 Task: Add an event with the title Second Lunch and Learn: Effective Project Planning, date '2023/10/24', time 8:30 AM to 10:30 AMand add a description: During the Quality Assurance Check, a dedicated team or quality assurance professionals will conduct a comprehensive assessment of the project against predetermined quality criteria. The team will review various aspects, including project documentation, processes, methodologies, and actual deliverables, to ensure they meet the defined quality standards., put the event into Green category . Add location for the event as: Marrakech, Morocco, logged in from the account softage.8@softage.netand send the event invitation to softage.3@softage.net and softage.4@softage.net. Set a reminder for the event 30 minutes before
Action: Mouse moved to (106, 138)
Screenshot: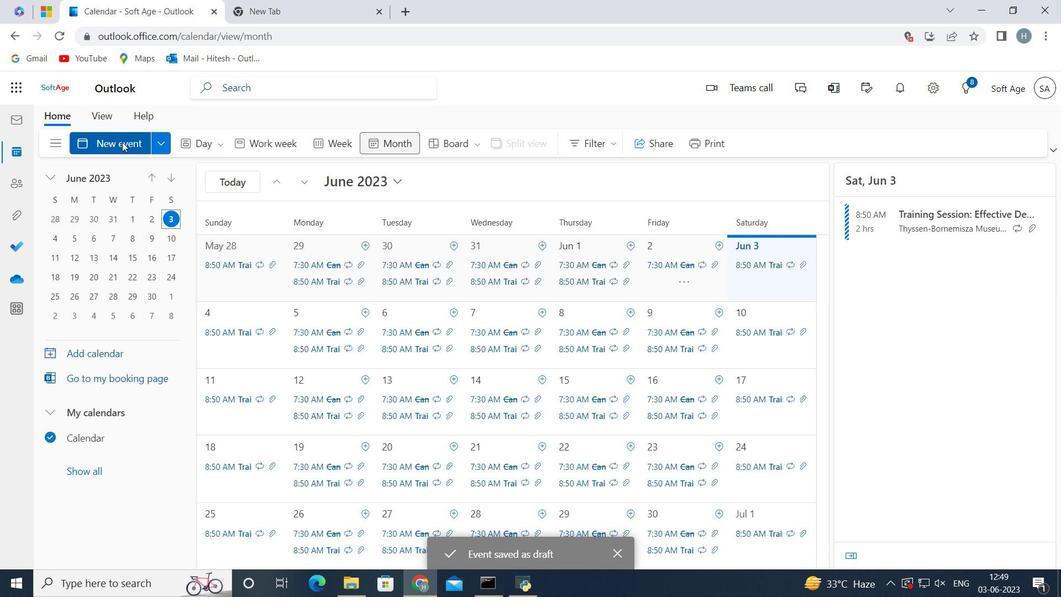 
Action: Mouse pressed left at (106, 138)
Screenshot: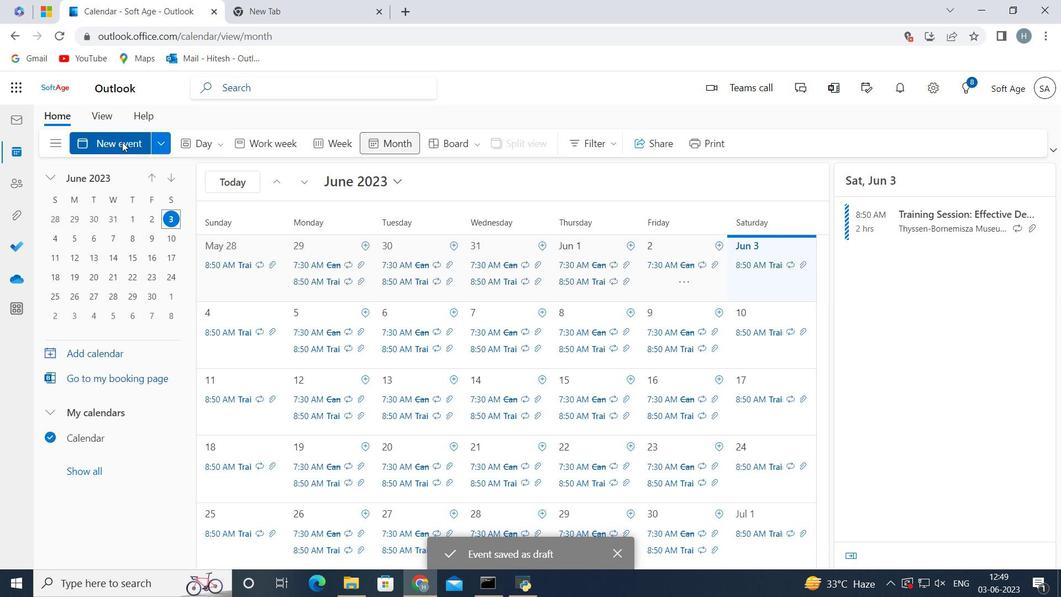 
Action: Mouse moved to (231, 219)
Screenshot: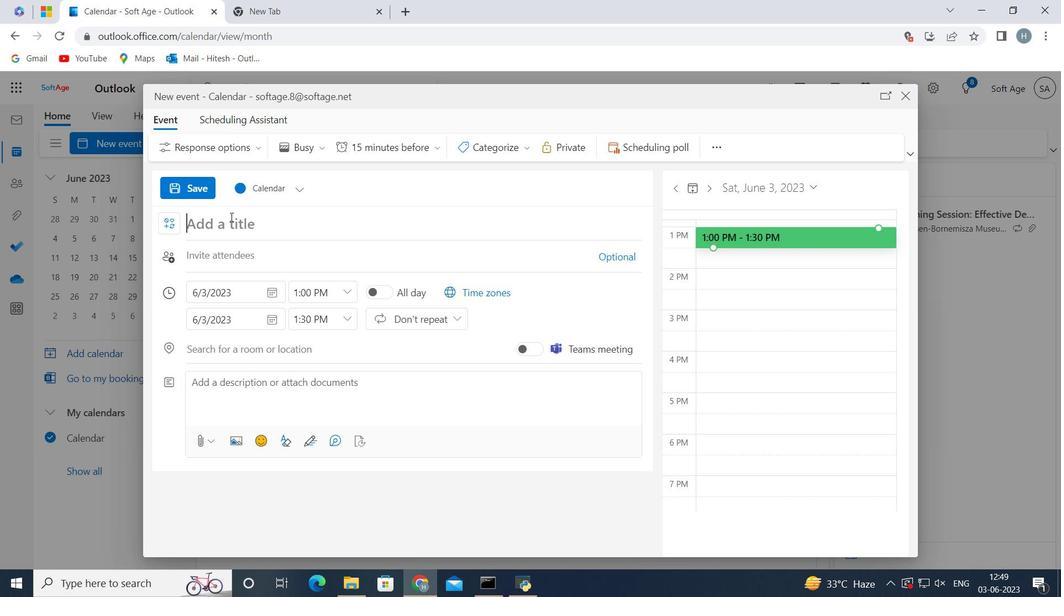 
Action: Key pressed <Key.shift>Second<Key.space><Key.shift><Key.shift>Lunch<Key.space>and<Key.backspace><Key.backspace>nd<Key.space><Key.shift>Learn<Key.shift_r>:<Key.space><Key.shift>Effective<Key.space><Key.shift>Project<Key.space><Key.shift>Planning<Key.enter>
Screenshot: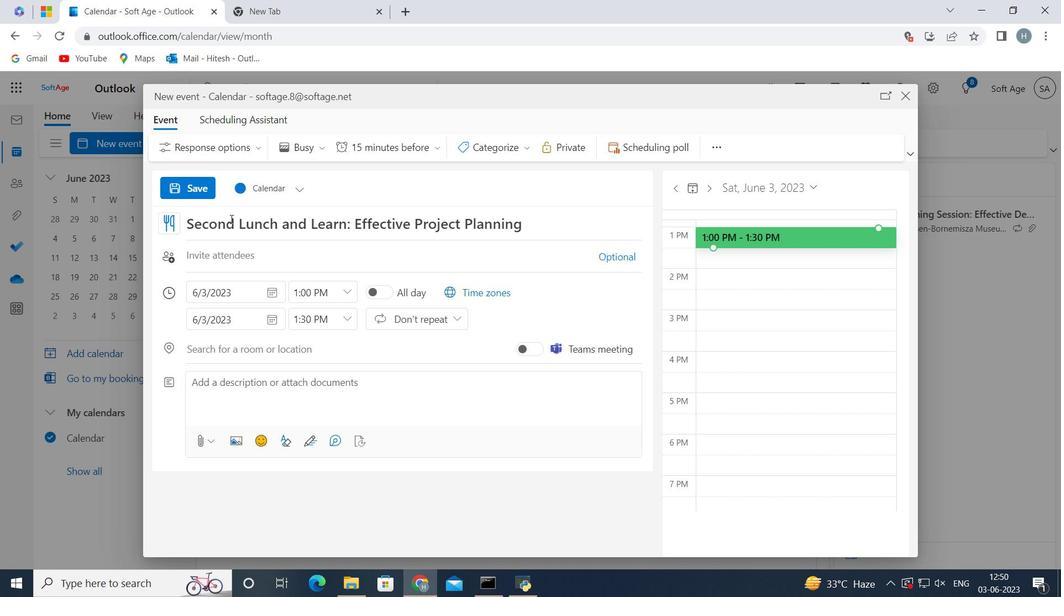 
Action: Mouse moved to (269, 289)
Screenshot: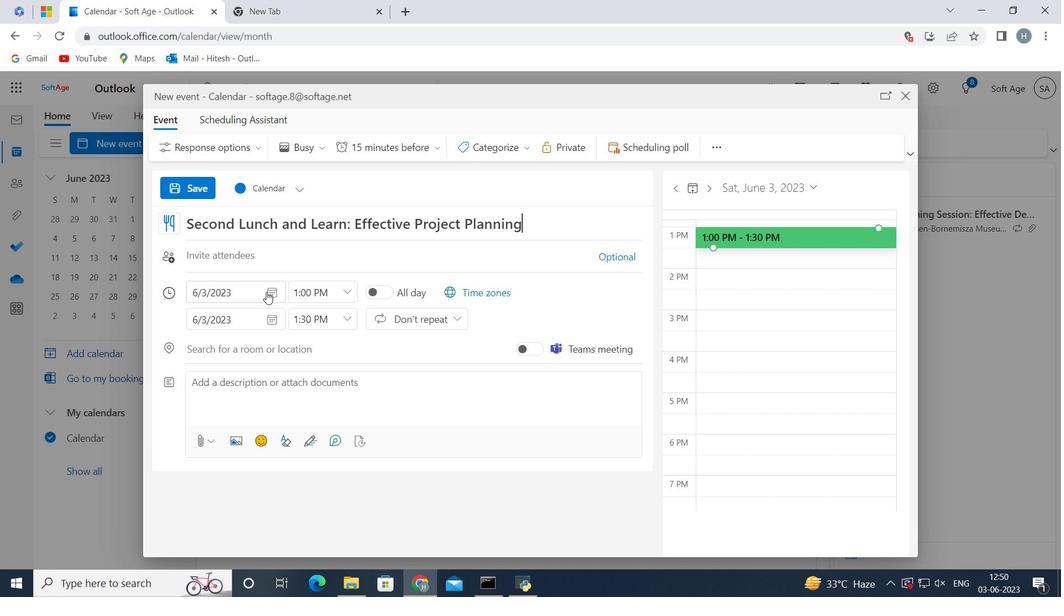 
Action: Mouse pressed left at (269, 289)
Screenshot: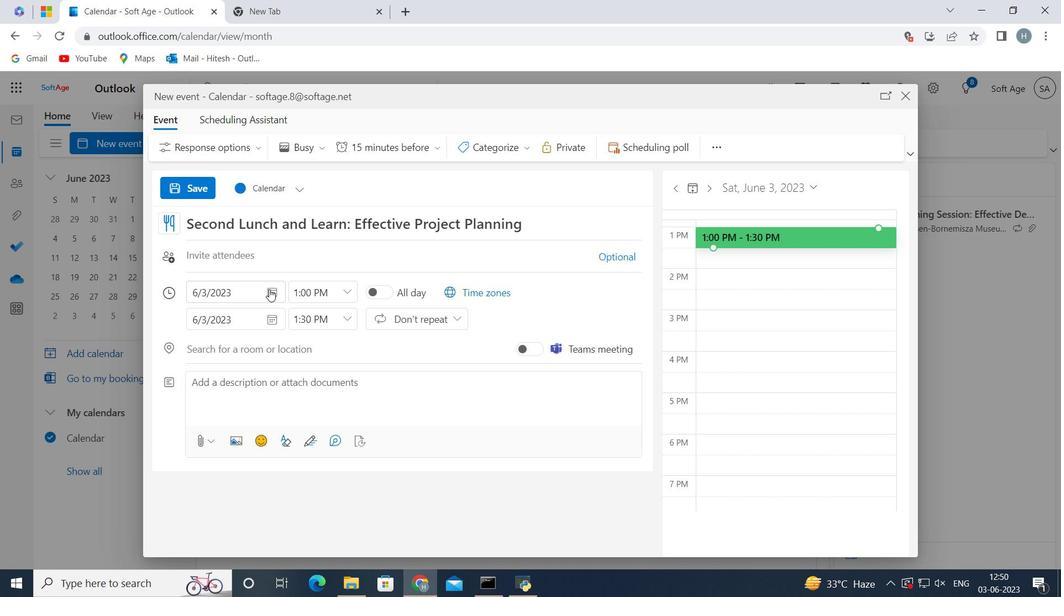 
Action: Mouse moved to (246, 315)
Screenshot: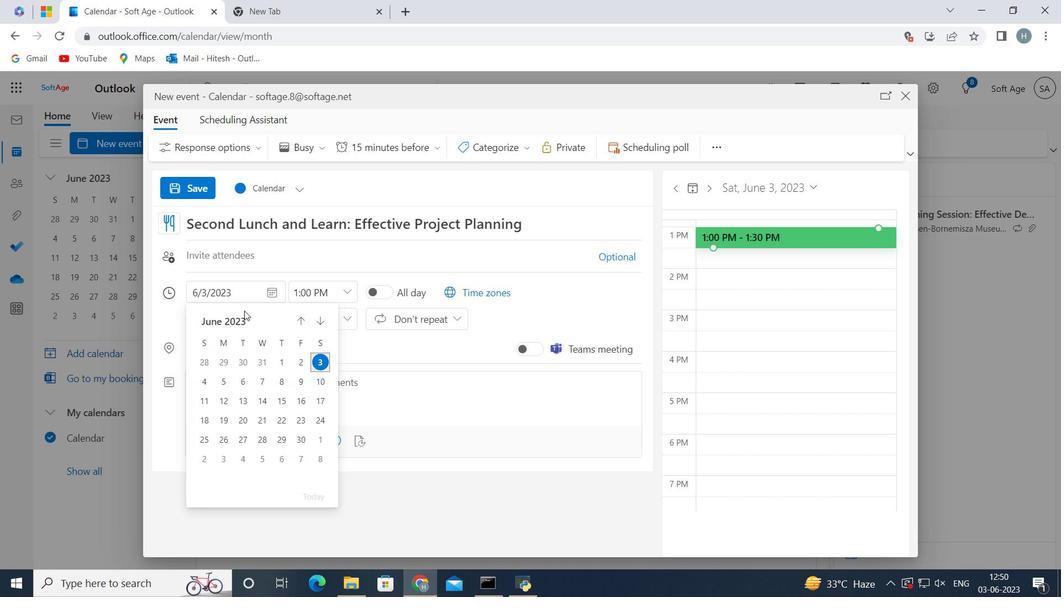 
Action: Mouse pressed left at (246, 315)
Screenshot: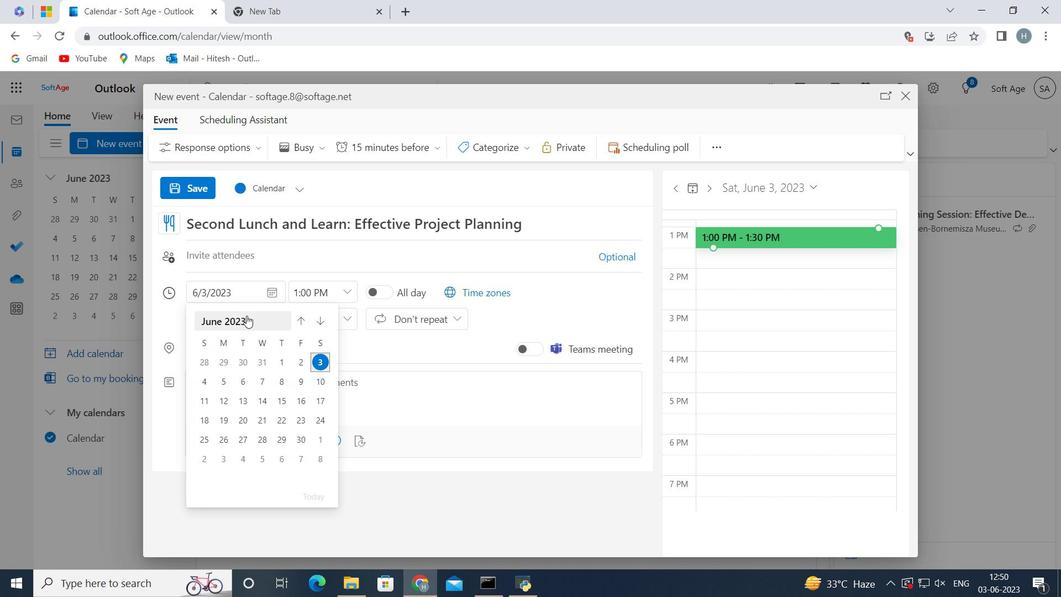 
Action: Mouse moved to (242, 421)
Screenshot: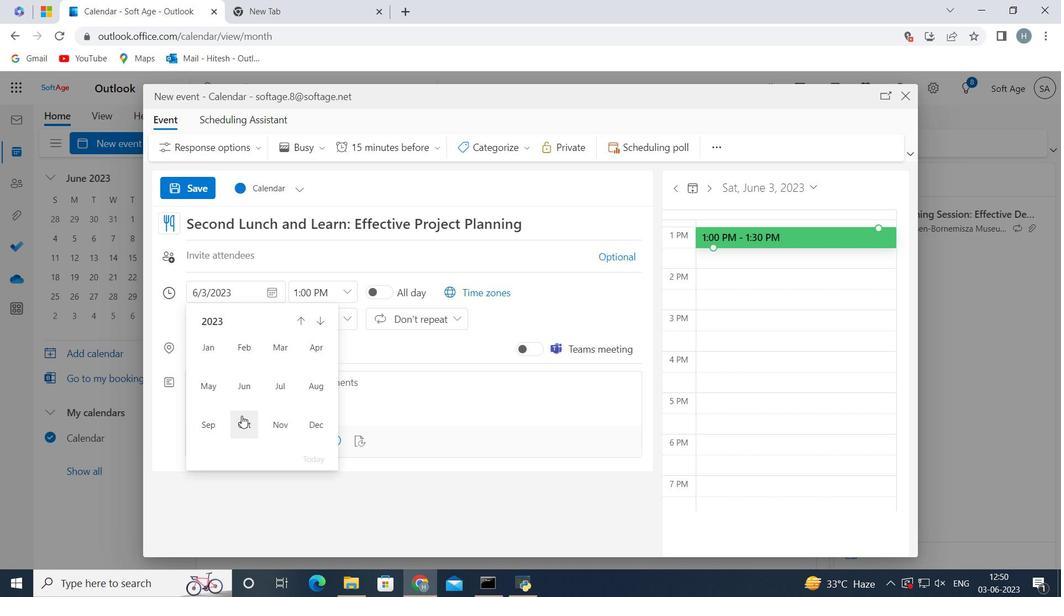 
Action: Mouse pressed left at (242, 421)
Screenshot: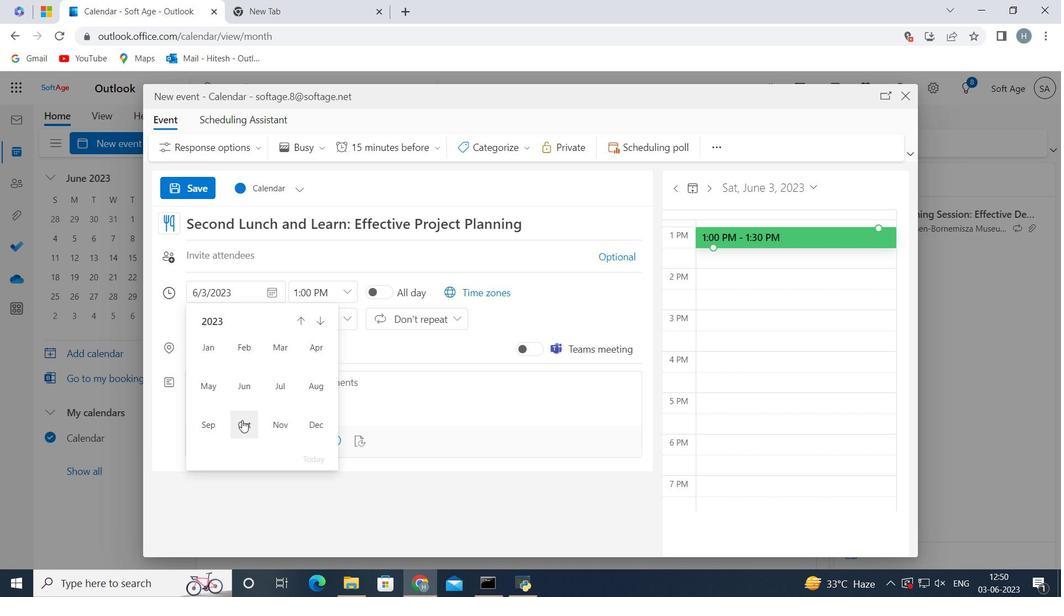 
Action: Mouse moved to (246, 420)
Screenshot: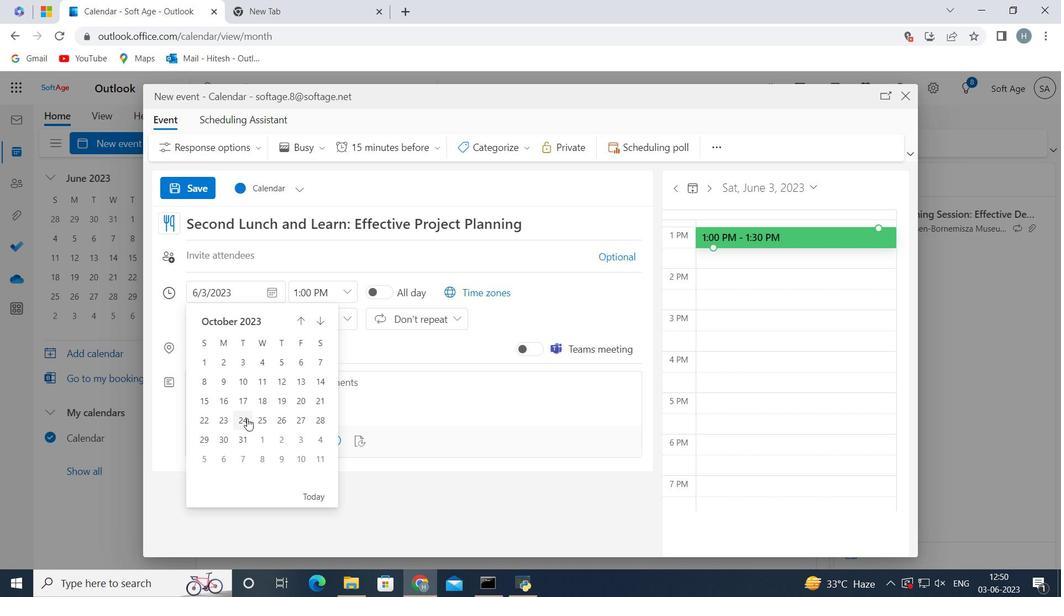 
Action: Mouse pressed left at (246, 420)
Screenshot: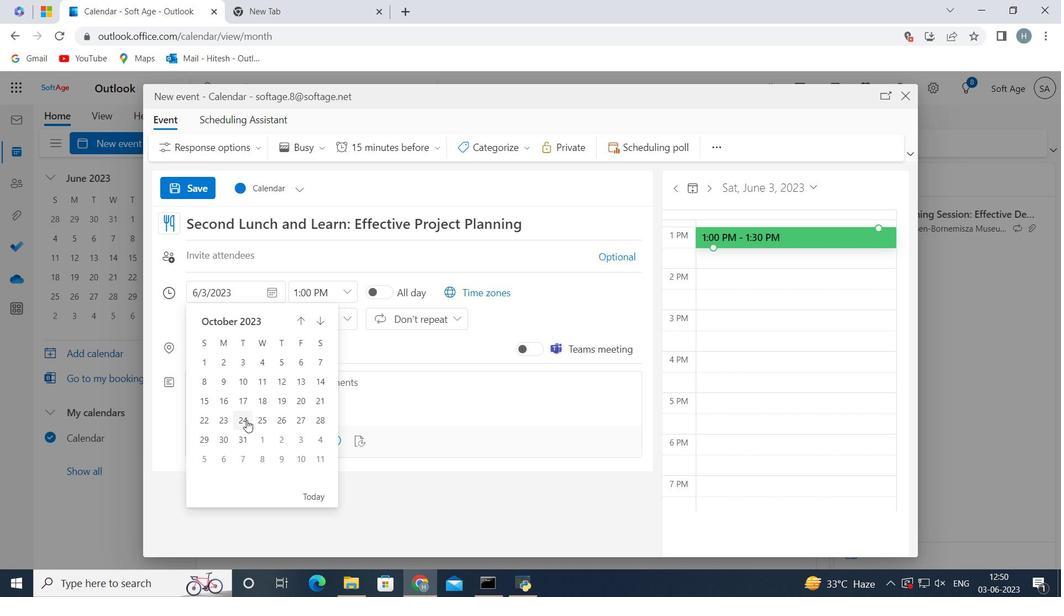 
Action: Mouse moved to (346, 292)
Screenshot: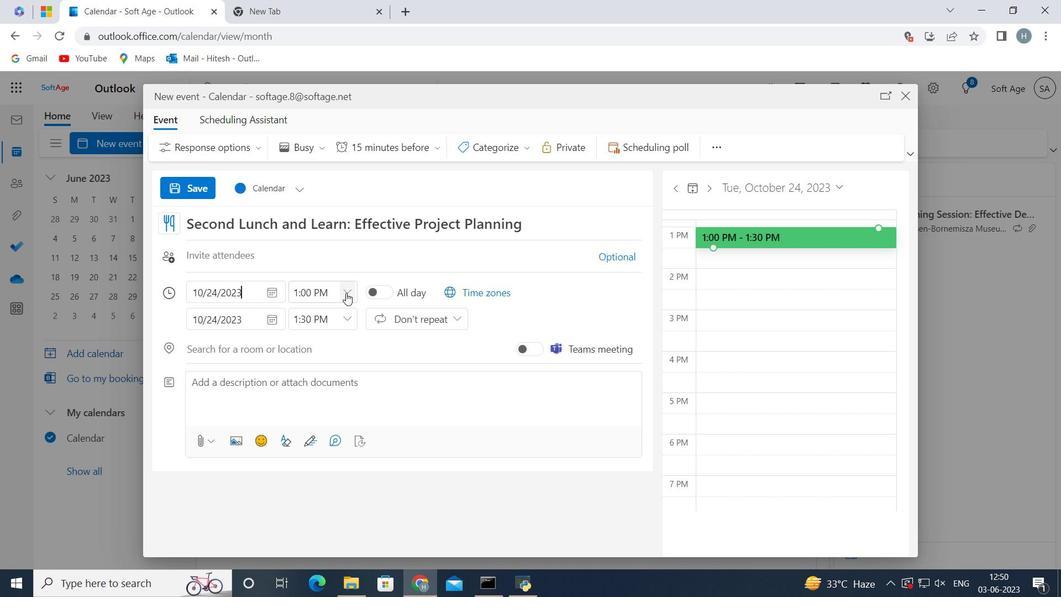 
Action: Mouse pressed left at (346, 292)
Screenshot: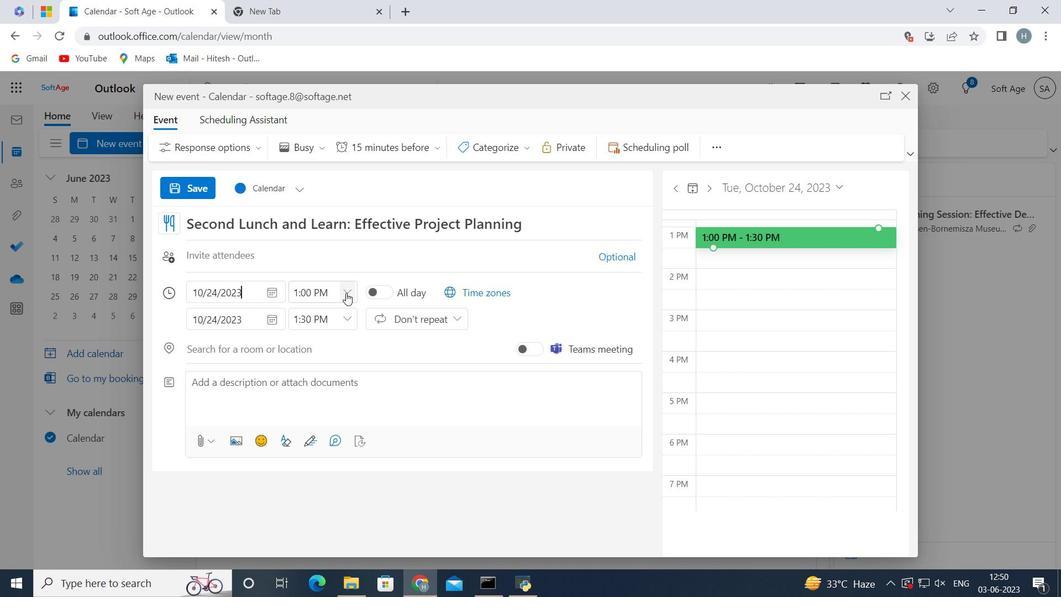 
Action: Mouse moved to (338, 350)
Screenshot: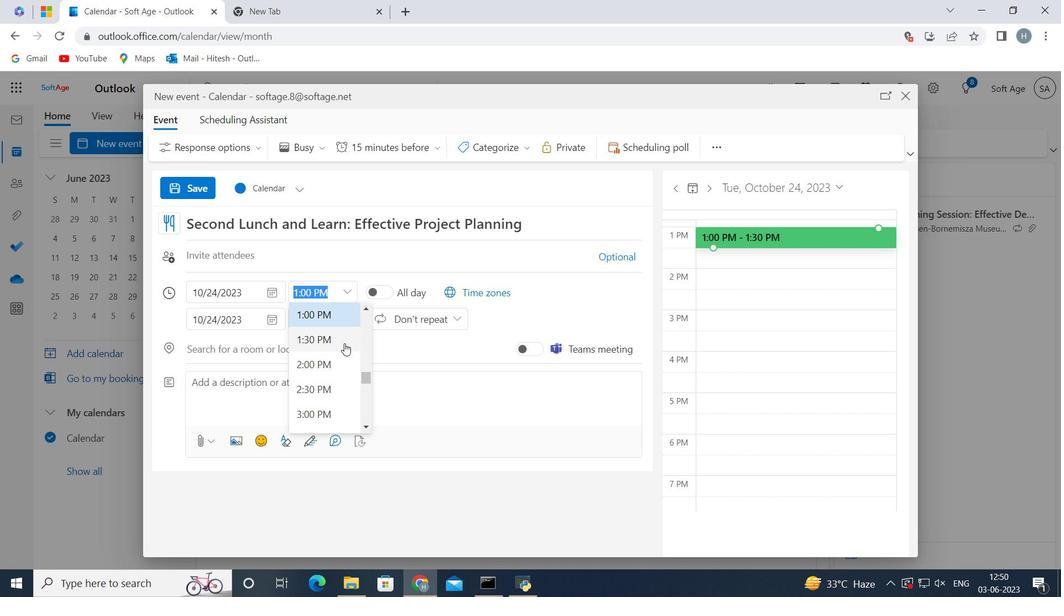 
Action: Mouse scrolled (338, 350) with delta (0, 0)
Screenshot: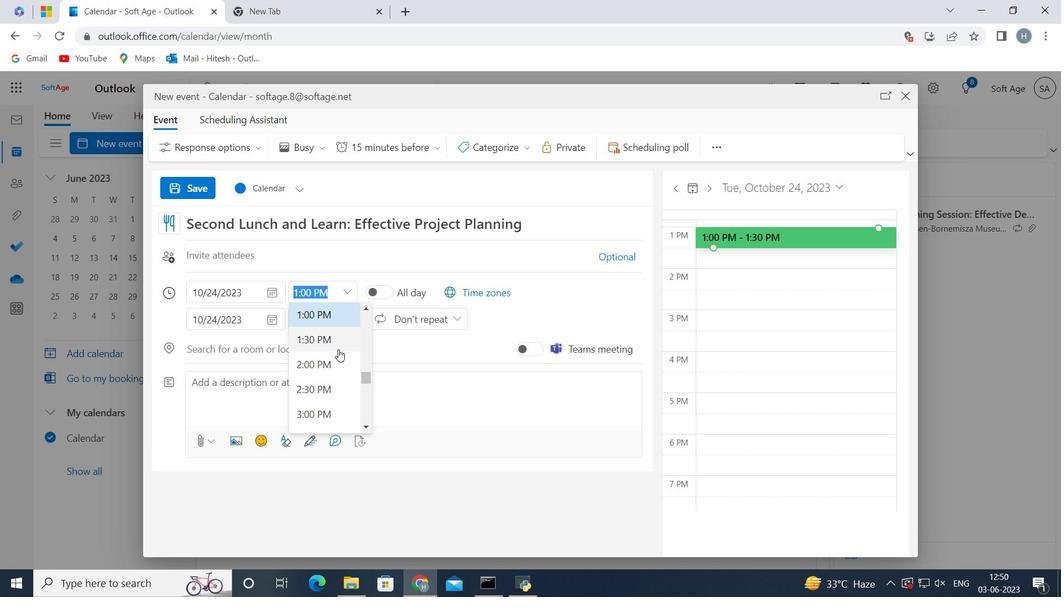 
Action: Mouse scrolled (338, 350) with delta (0, 0)
Screenshot: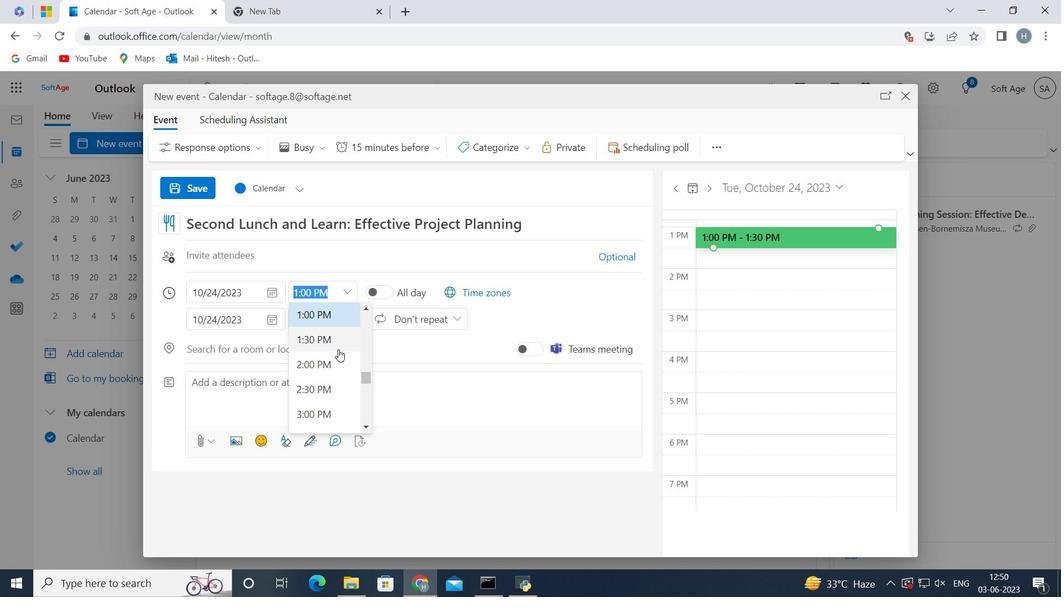 
Action: Mouse moved to (336, 351)
Screenshot: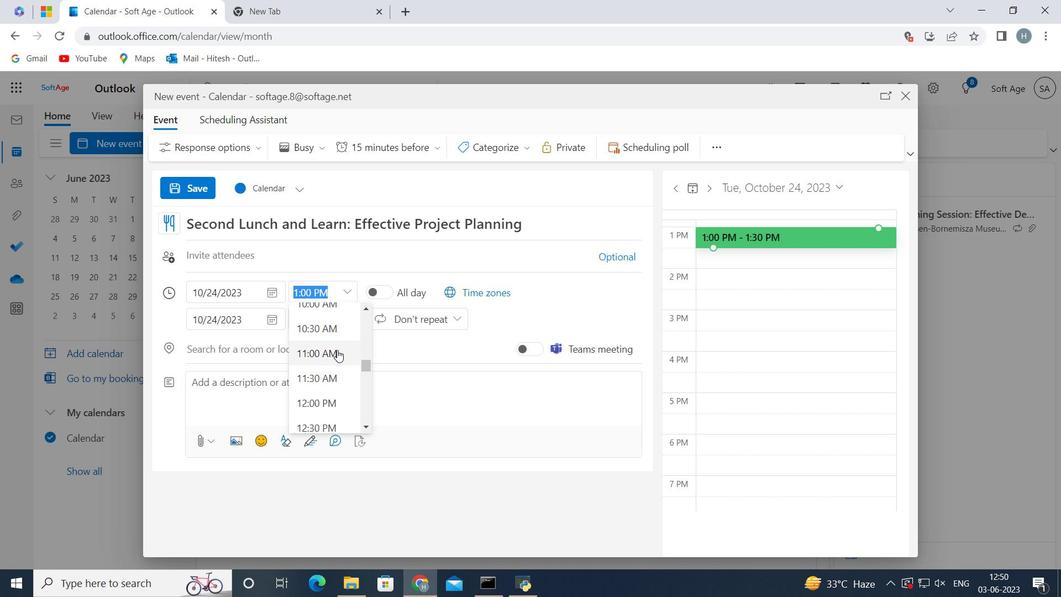 
Action: Mouse scrolled (336, 352) with delta (0, 0)
Screenshot: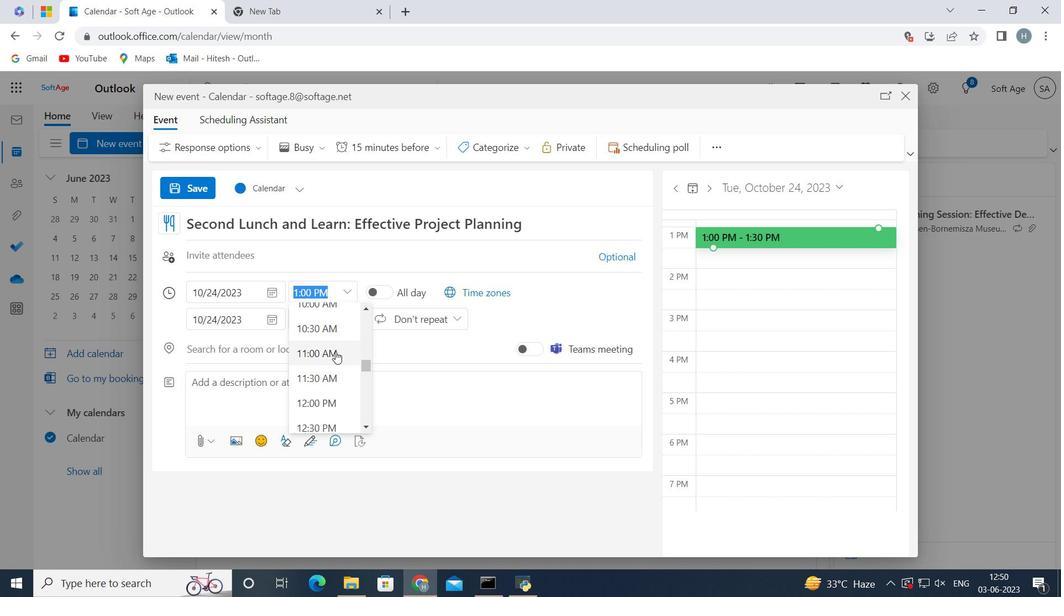 
Action: Mouse moved to (321, 337)
Screenshot: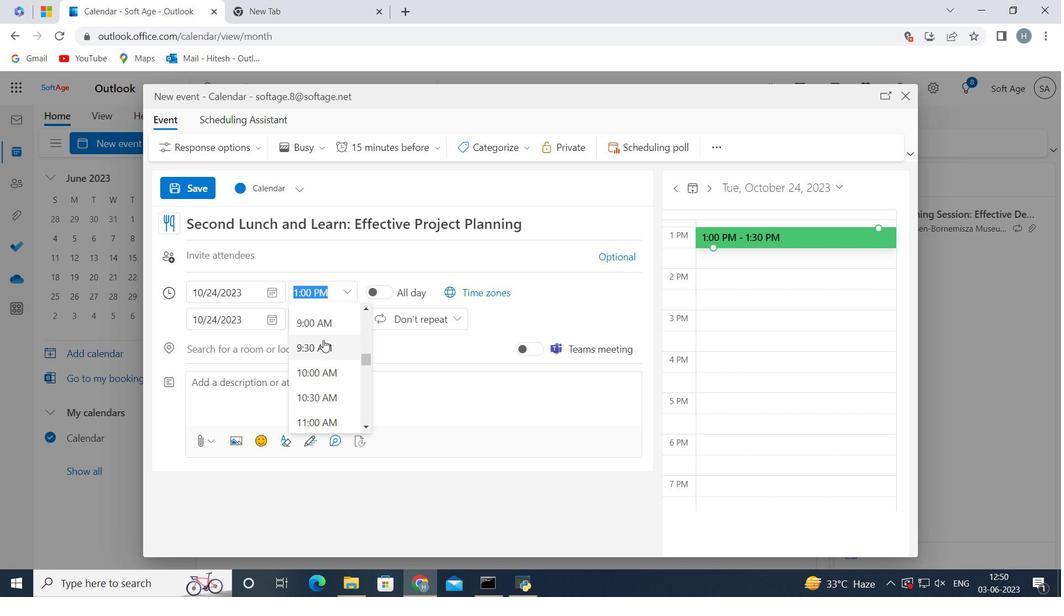 
Action: Mouse scrolled (321, 337) with delta (0, 0)
Screenshot: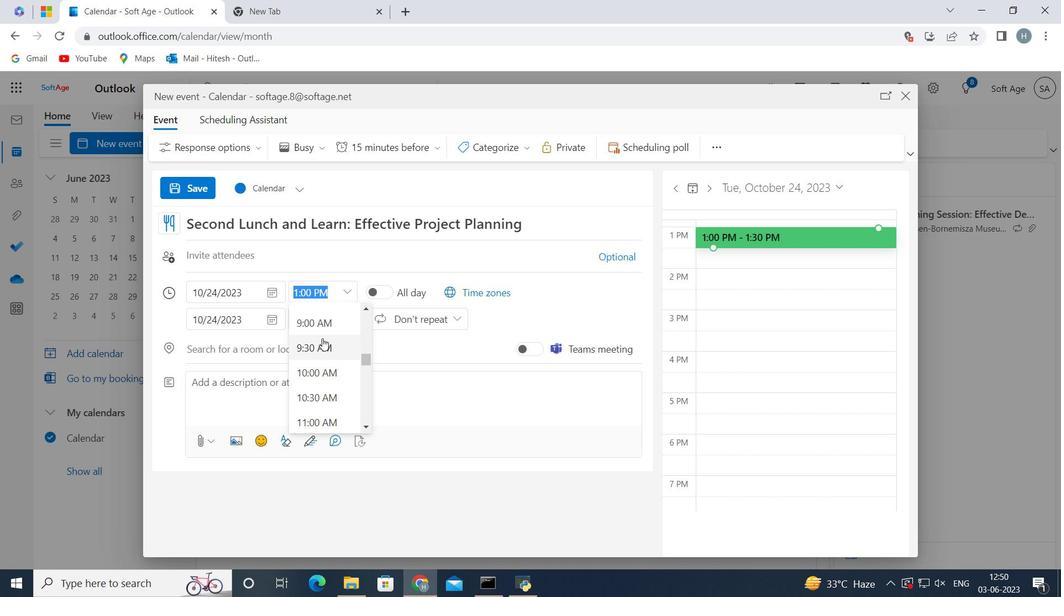 
Action: Mouse moved to (309, 366)
Screenshot: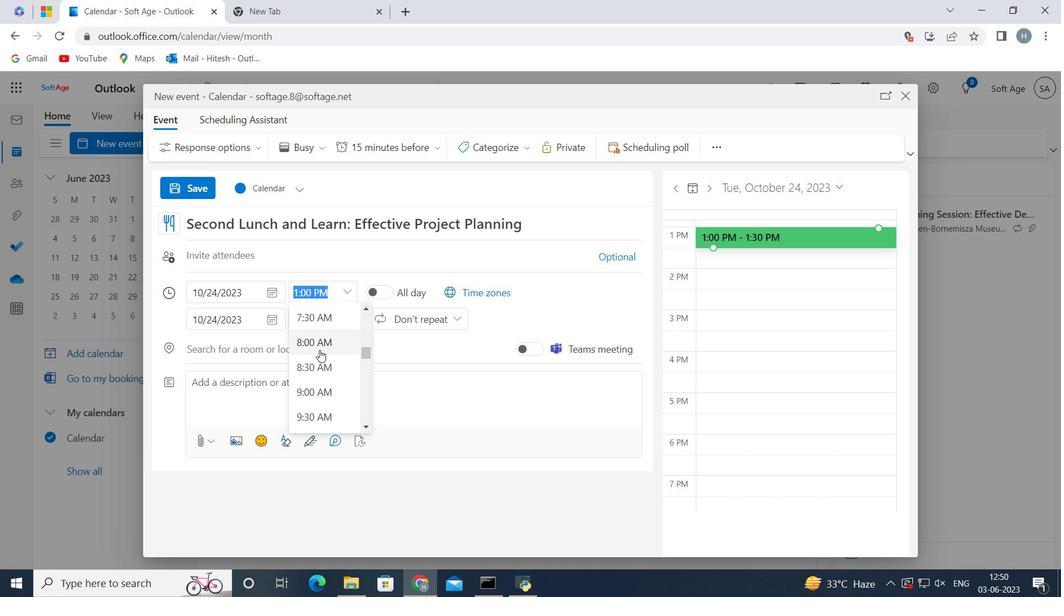 
Action: Mouse pressed left at (309, 366)
Screenshot: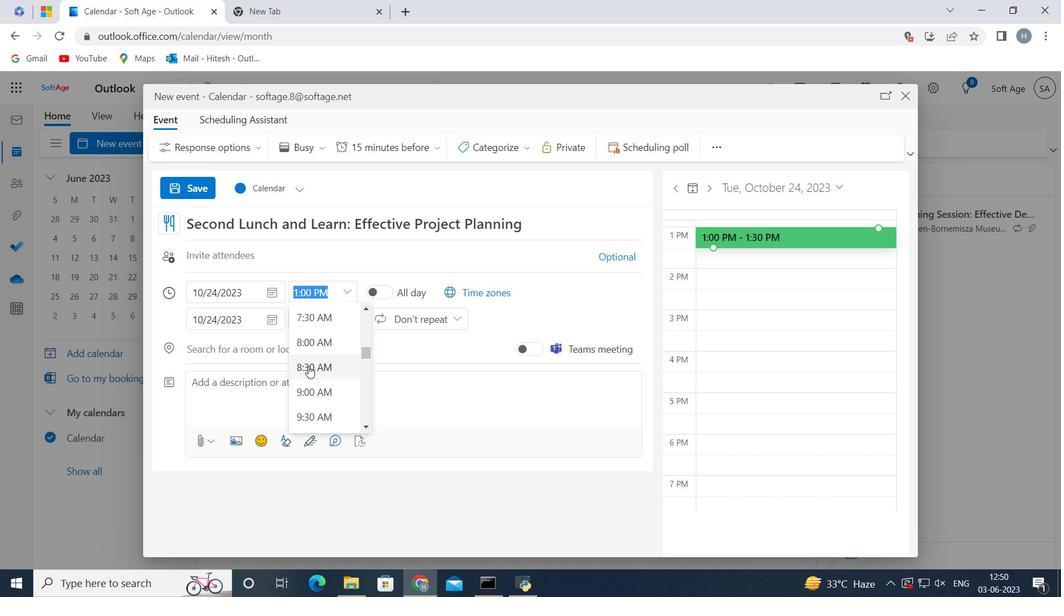
Action: Mouse moved to (346, 318)
Screenshot: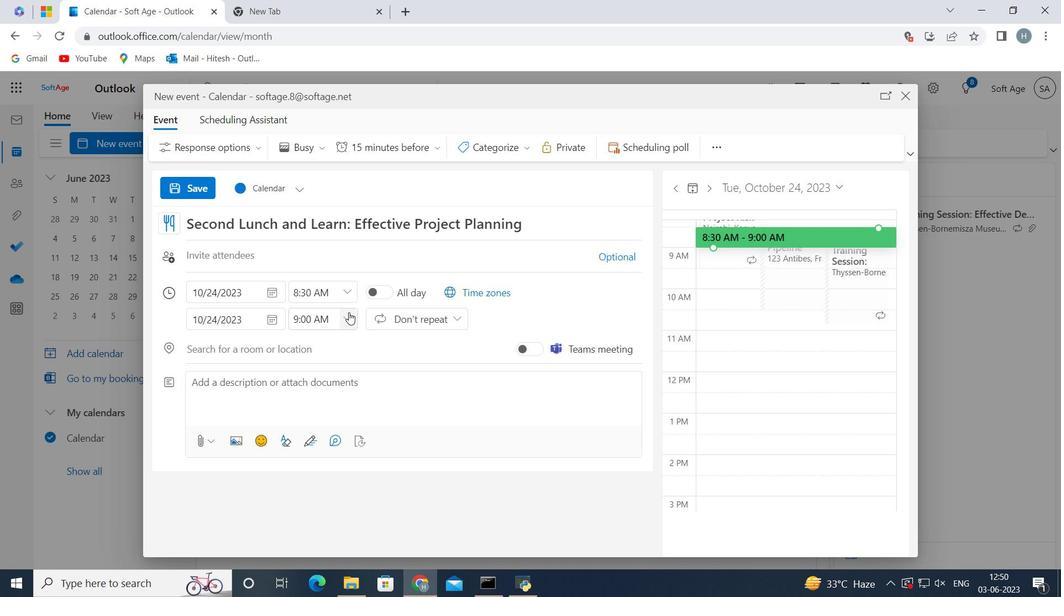 
Action: Mouse pressed left at (346, 318)
Screenshot: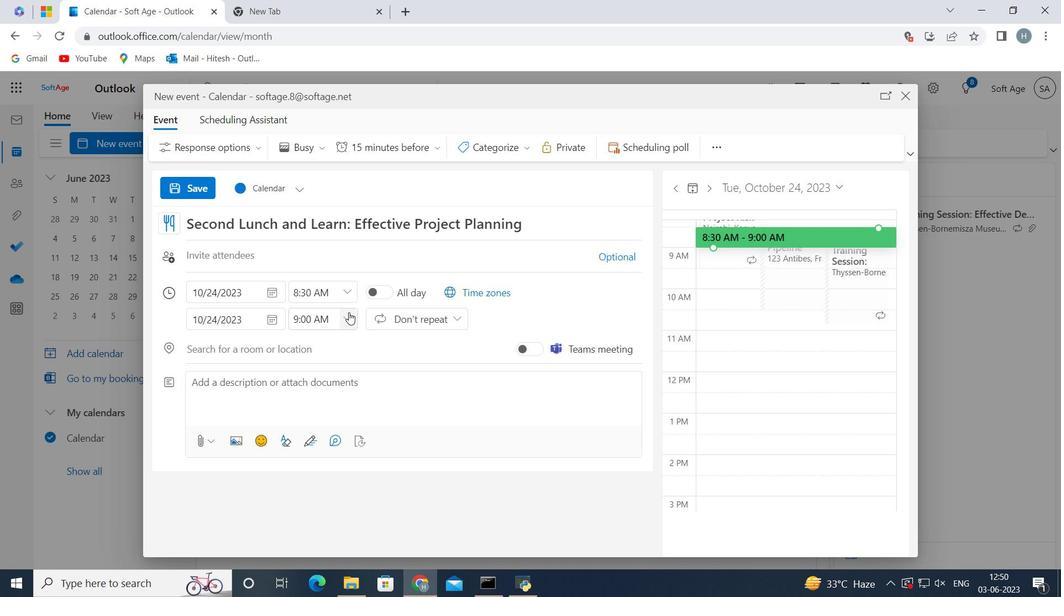 
Action: Mouse moved to (355, 412)
Screenshot: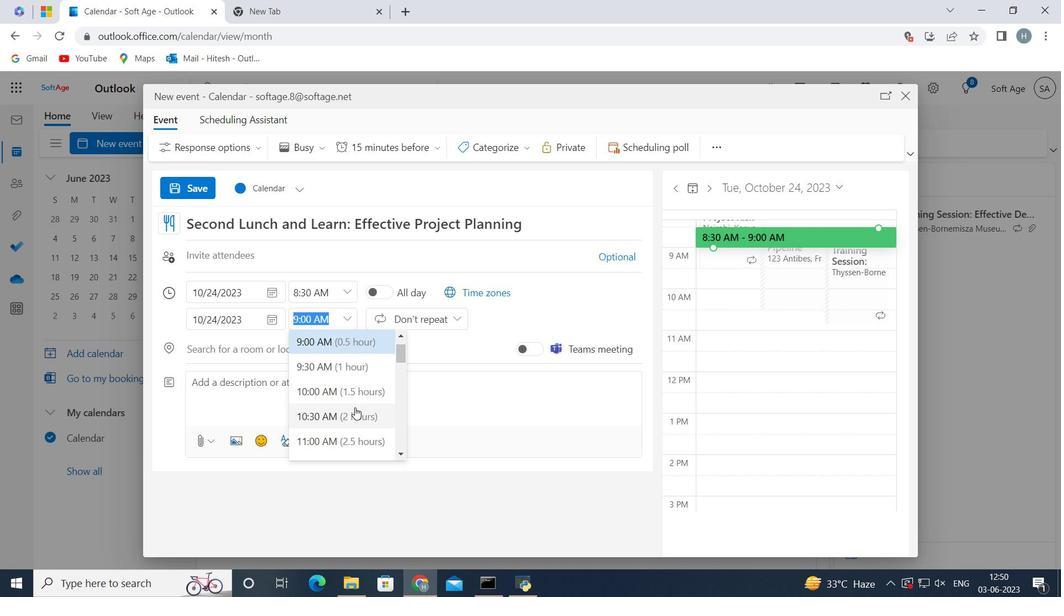 
Action: Mouse pressed left at (355, 412)
Screenshot: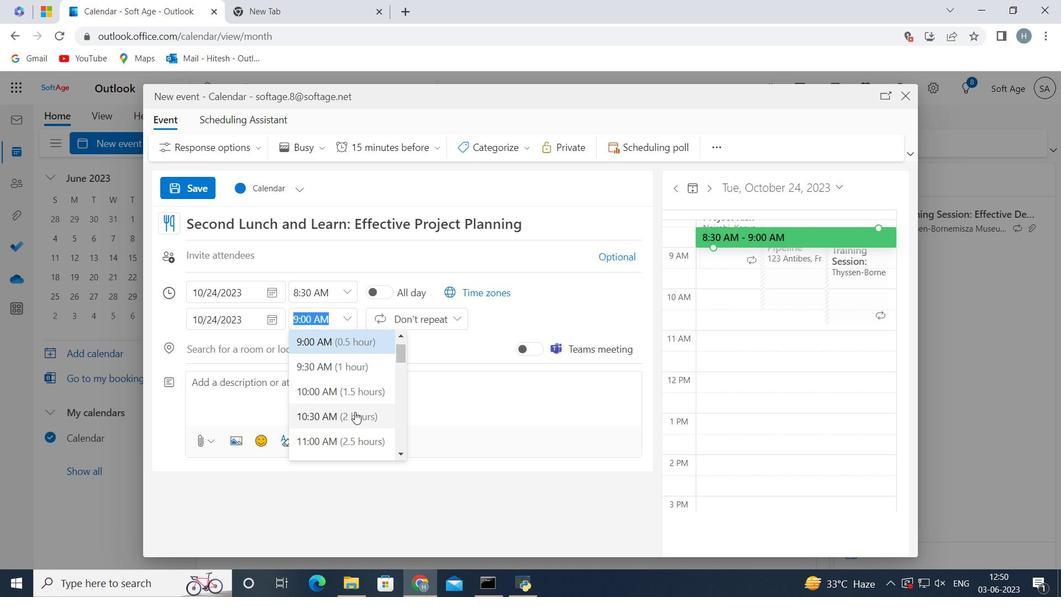 
Action: Mouse moved to (269, 387)
Screenshot: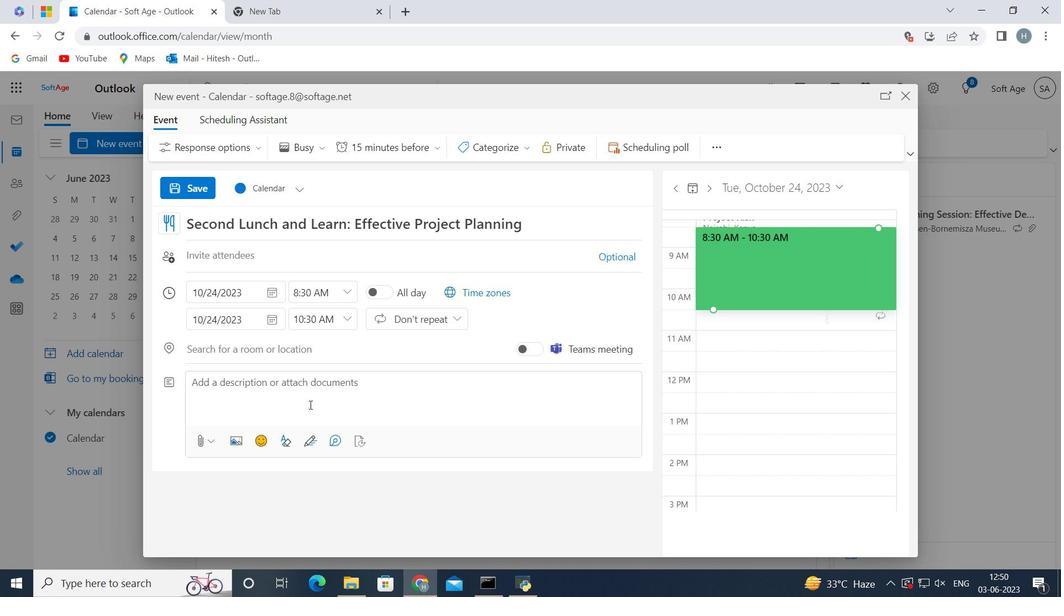 
Action: Mouse pressed left at (269, 387)
Screenshot: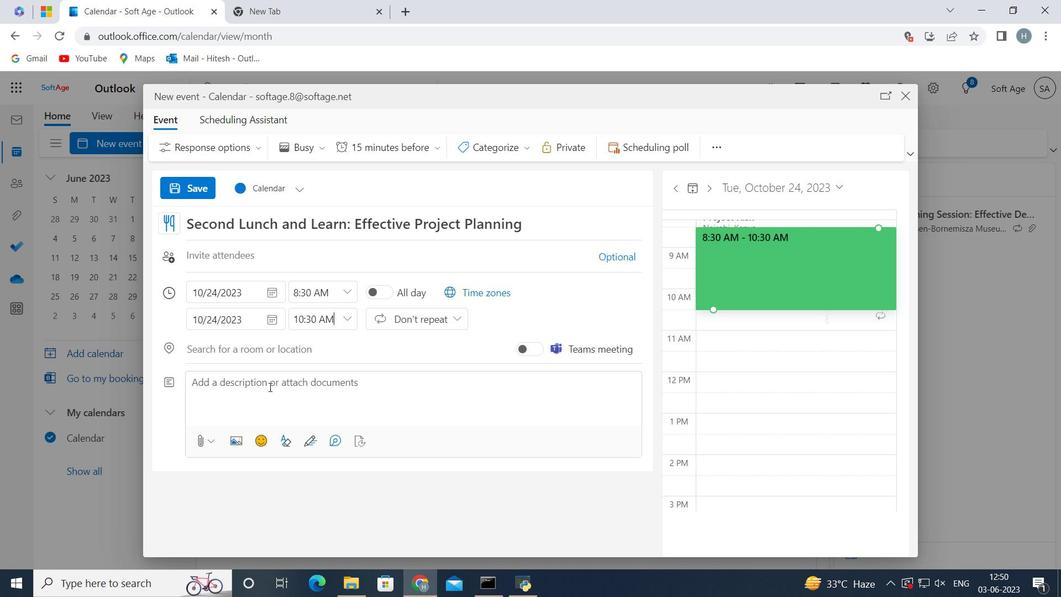 
Action: Key pressed <Key.shift>During<Key.space>the<Key.space>quality<Key.space>assurance<Key.space>professionals<Key.space>will<Key.space>conduct<Key.space>a<Key.space>comprehensive<Key.space>assessment<Key.space>of<Key.space>the<Key.space>project<Key.space>against<Key.space>predetermind<Key.space>quality<Key.space>criteria.<Key.space><Key.shift>The<Key.space><Key.left><Key.left><Key.left><Key.left><Key.left><Key.left><Key.left><Key.left><Key.left><Key.left><Key.left><Key.left><Key.left><Key.left><Key.left><Key.left><Key.left><Key.left><Key.left><Key.left><Key.left><Key.left><Key.left><Key.left>e<Key.right><Key.right><Key.right><Key.right><Key.right><Key.right><Key.right><Key.right><Key.right><Key.right><Key.right><Key.right><Key.right><Key.right><Key.right><Key.right><Key.right><Key.right><Key.right><Key.right><Key.right><Key.right><Key.right><Key.space>team<Key.space>will<Key.space>review<Key.space>varoius<Key.space>aspects,<Key.space>including<Key.space>project<Key.space>decumentation,<Key.space>processes,<Key.space>methodologies,<Key.space>and<Key.space>actual<Key.space>deliverables,<Key.space>to<Key.space>ensure<Key.space>tha<Key.backspace>ey<Key.space>meet<Key.space>the<Key.space>defined<Key.space>quality<Key.space>standards.<Key.space>
Screenshot: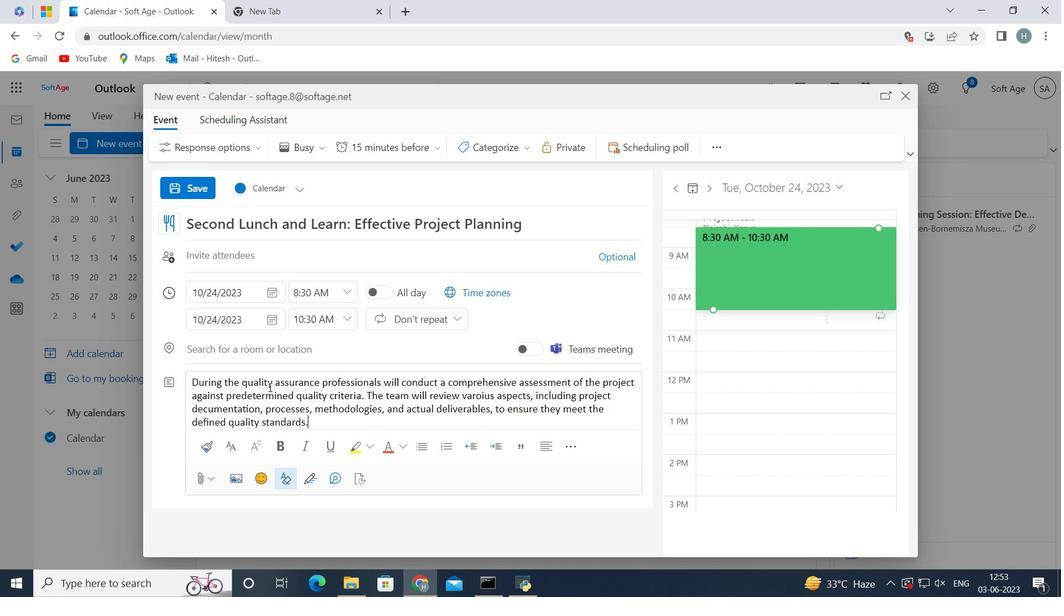 
Action: Mouse moved to (525, 149)
Screenshot: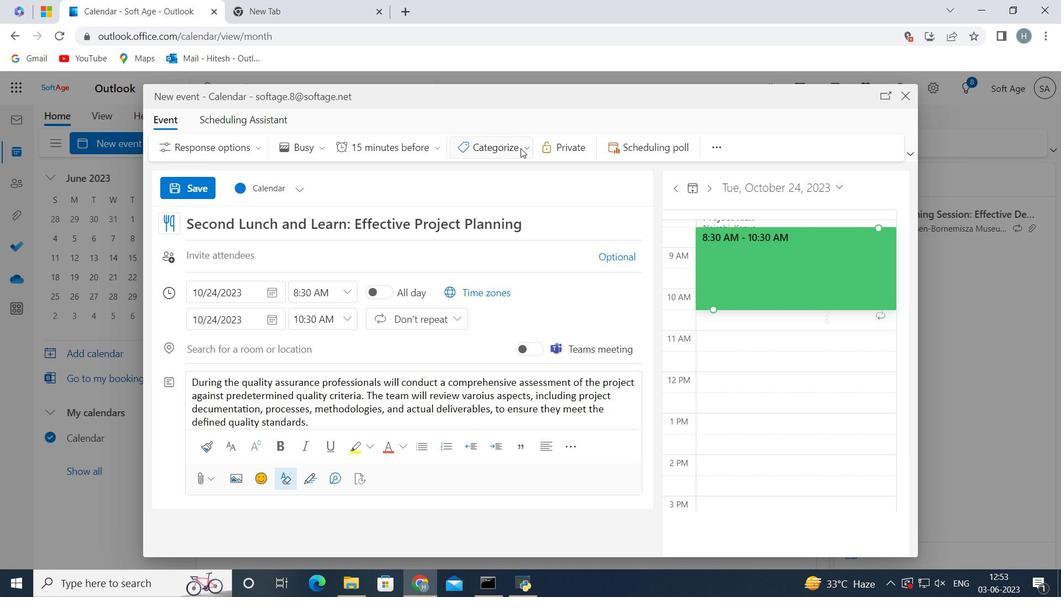 
Action: Mouse pressed left at (525, 149)
Screenshot: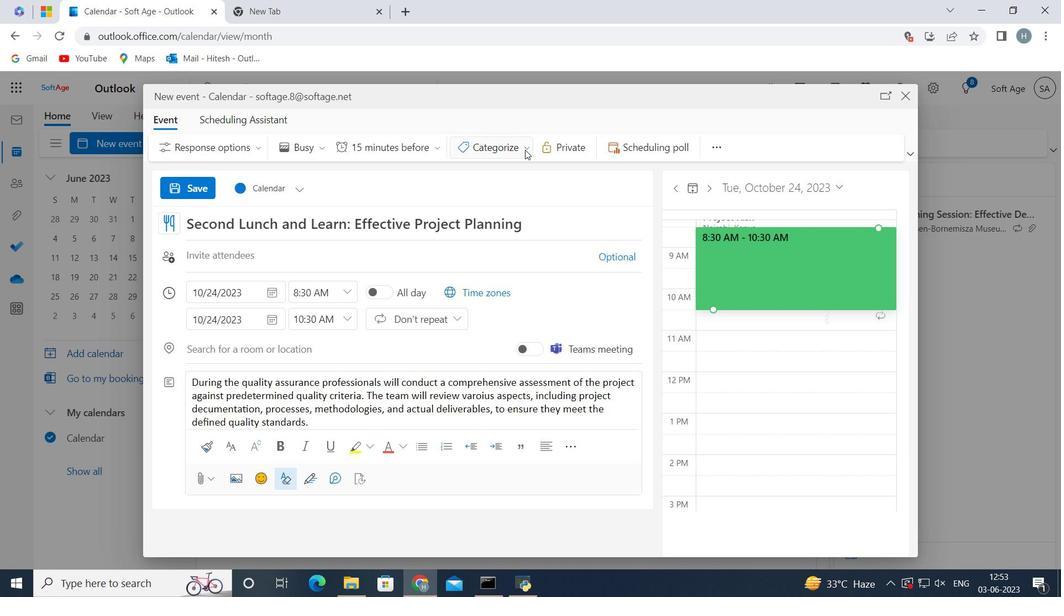 
Action: Mouse moved to (520, 197)
Screenshot: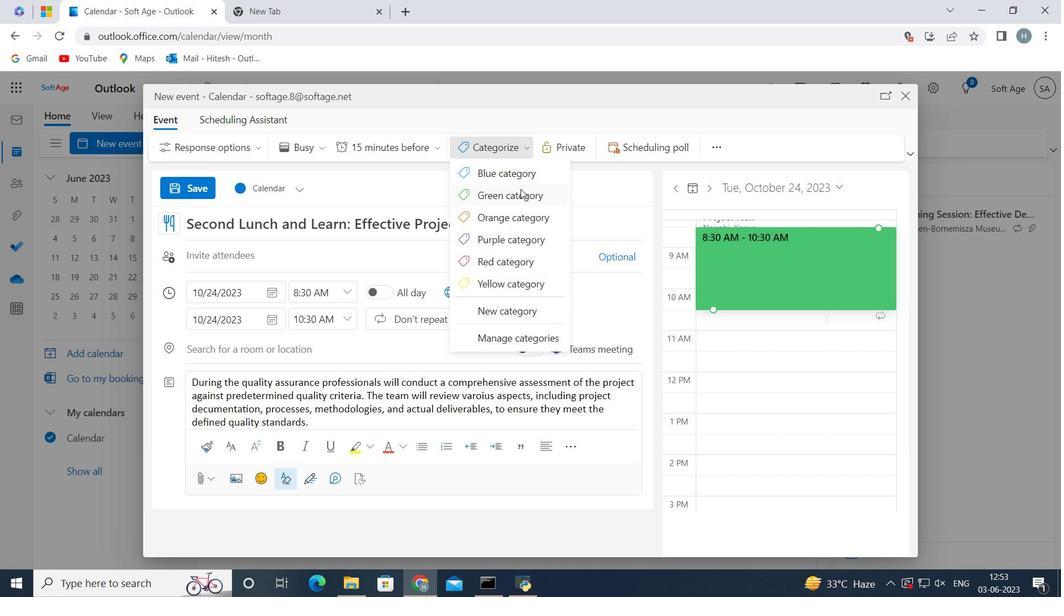 
Action: Mouse pressed left at (520, 197)
Screenshot: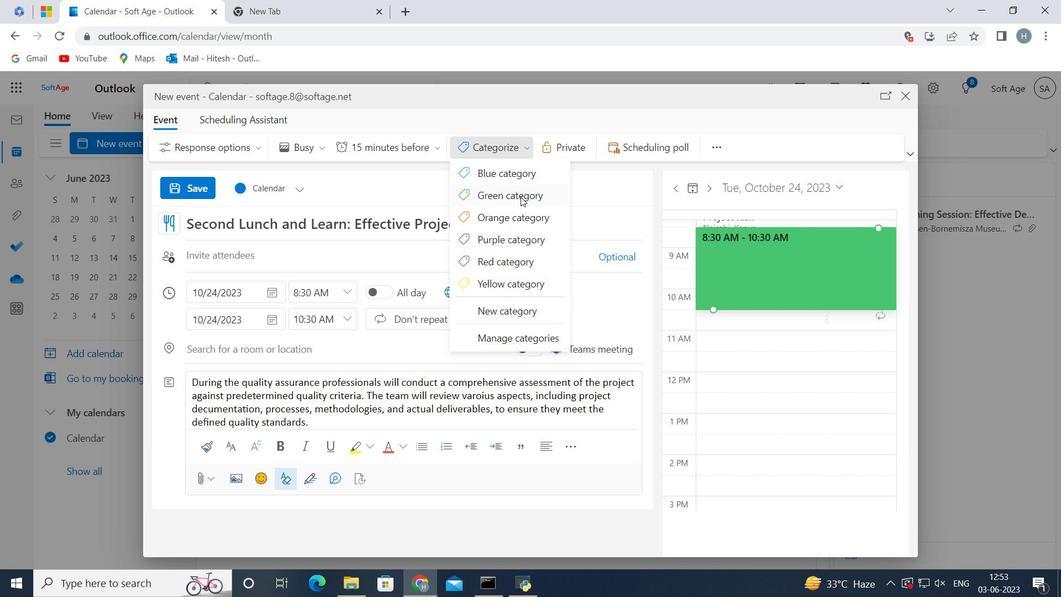 
Action: Mouse moved to (279, 348)
Screenshot: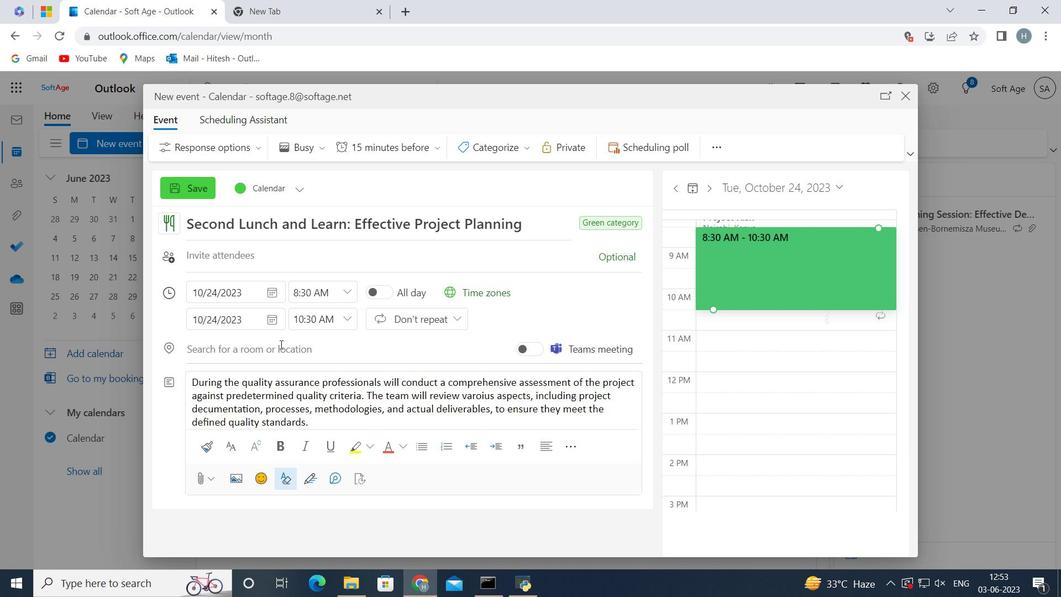 
Action: Mouse pressed left at (279, 348)
Screenshot: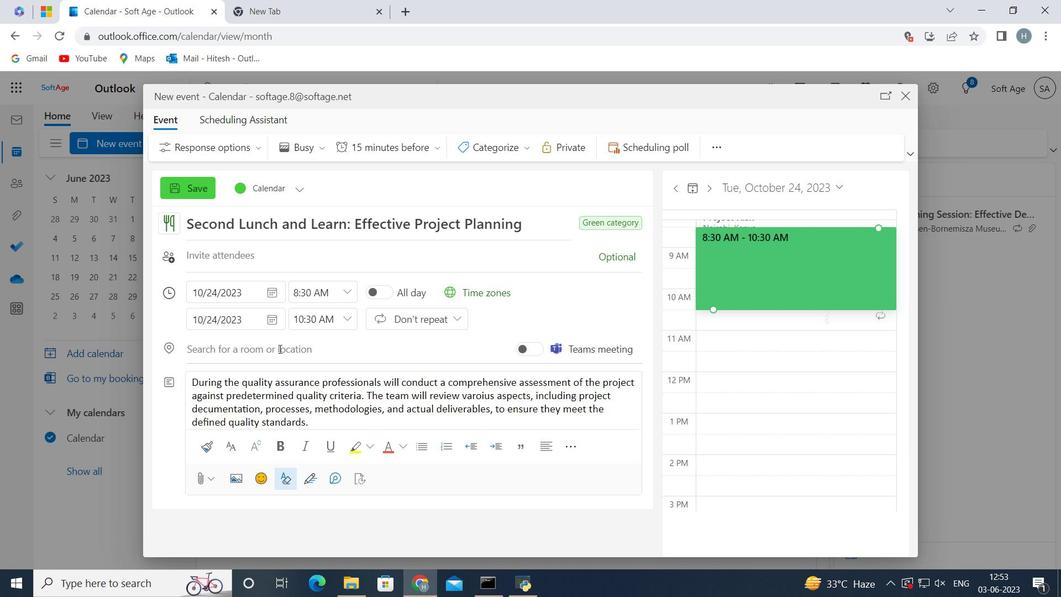 
Action: Key pressed <Key.shift>Marrakech,<Key.space><Key.shift>Morocco,<Key.space>
Screenshot: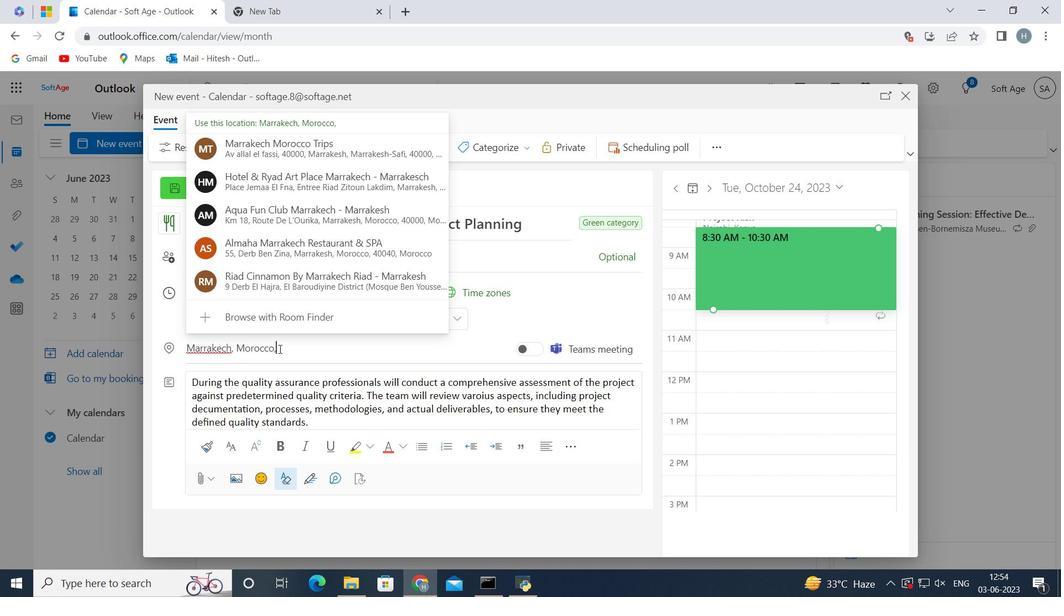 
Action: Mouse moved to (598, 291)
Screenshot: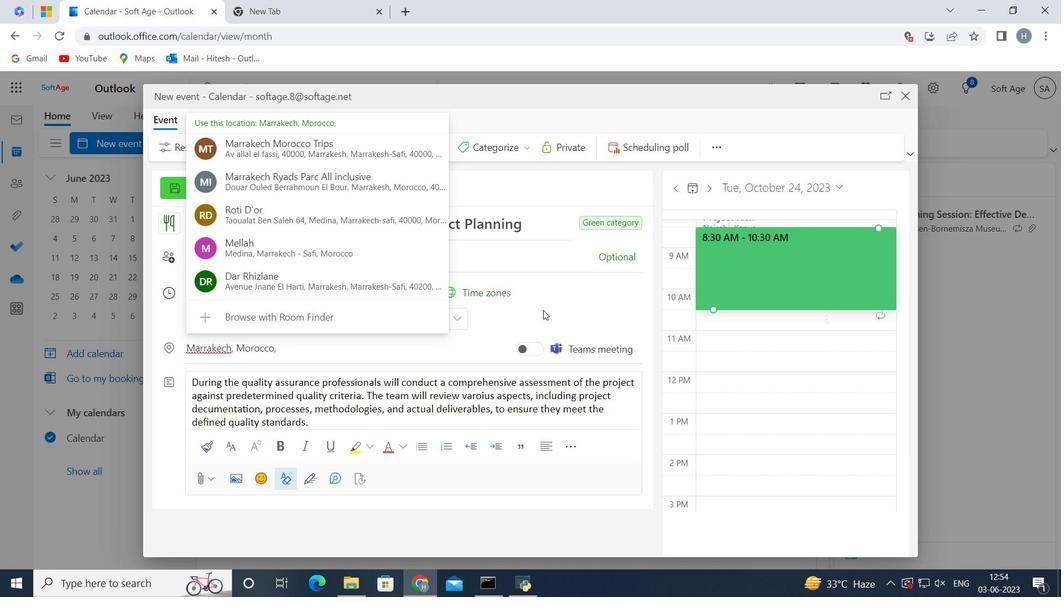 
Action: Mouse pressed left at (598, 291)
Screenshot: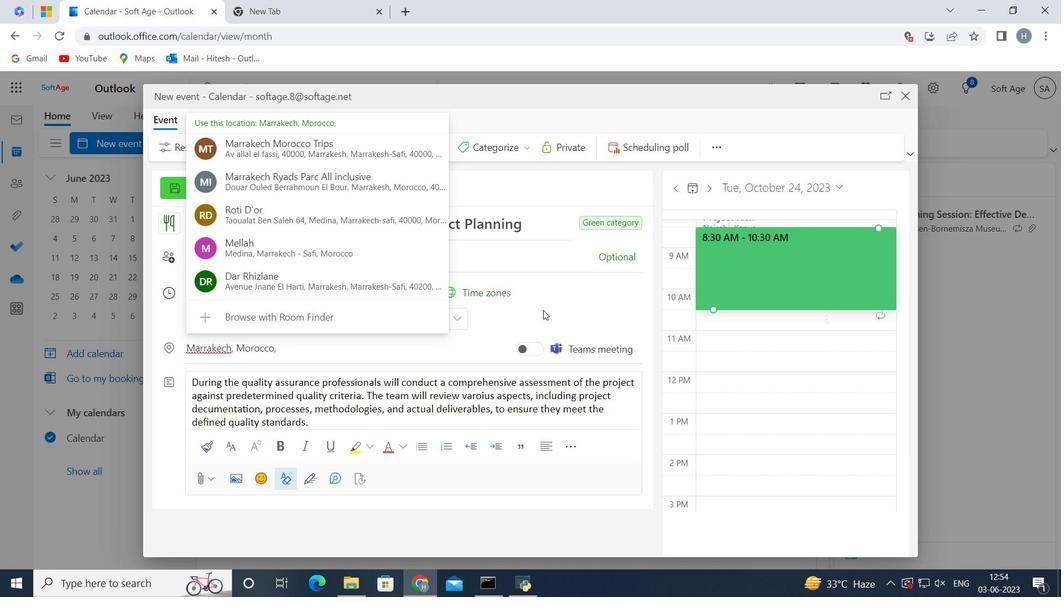 
Action: Mouse moved to (365, 257)
Screenshot: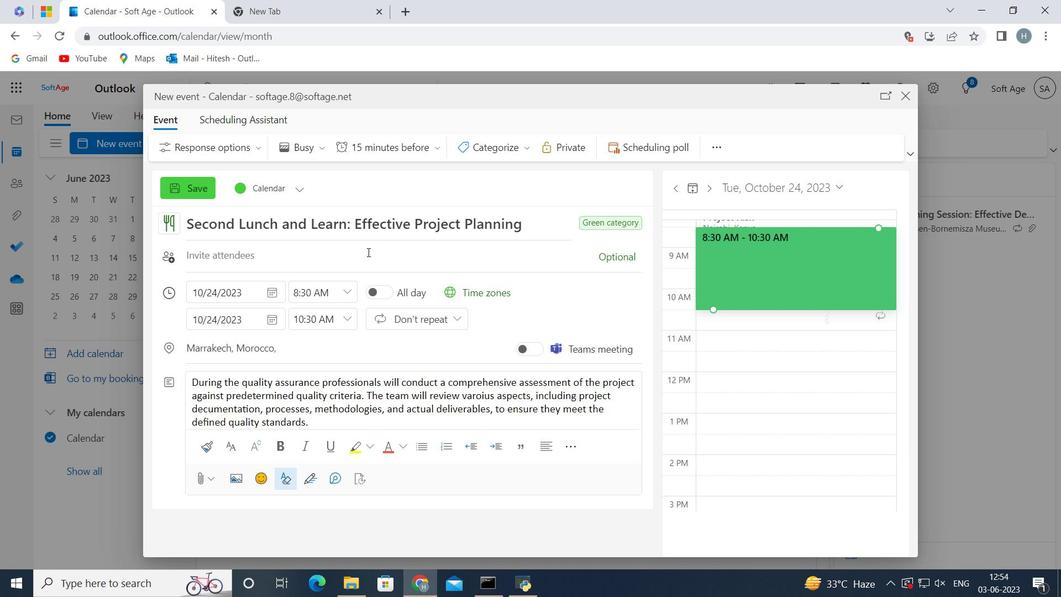 
Action: Mouse pressed left at (365, 257)
Screenshot: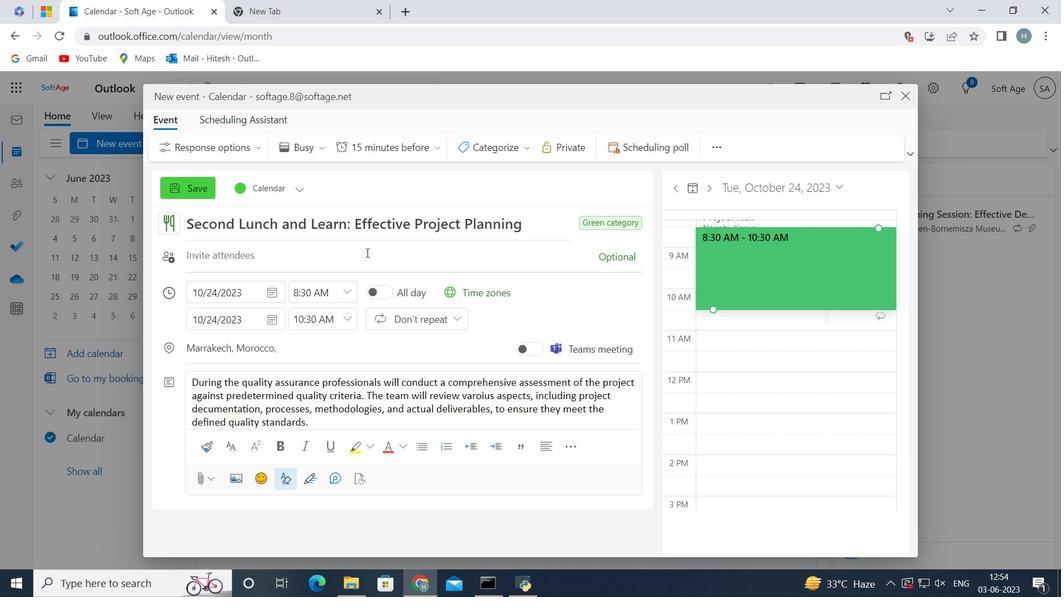 
Action: Key pressed softage.3<Key.shift>@softage.net
Screenshot: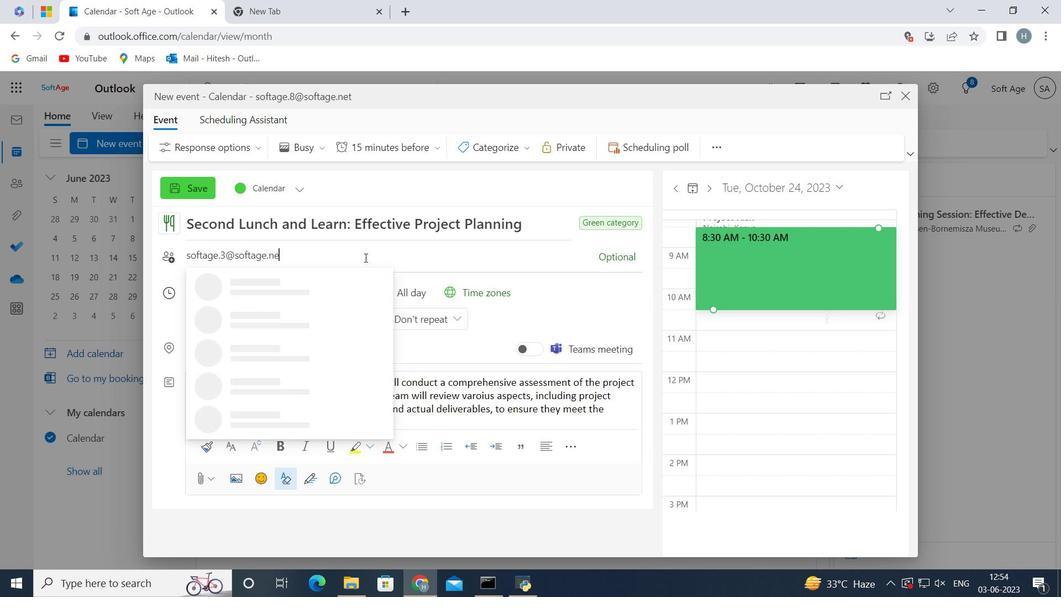 
Action: Mouse moved to (321, 296)
Screenshot: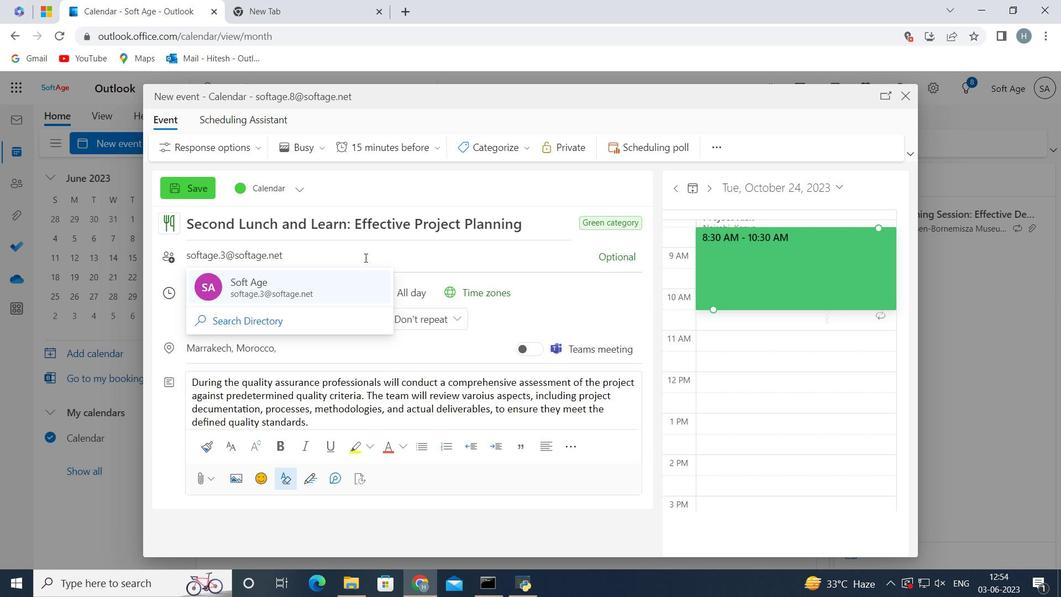 
Action: Mouse pressed left at (321, 296)
Screenshot: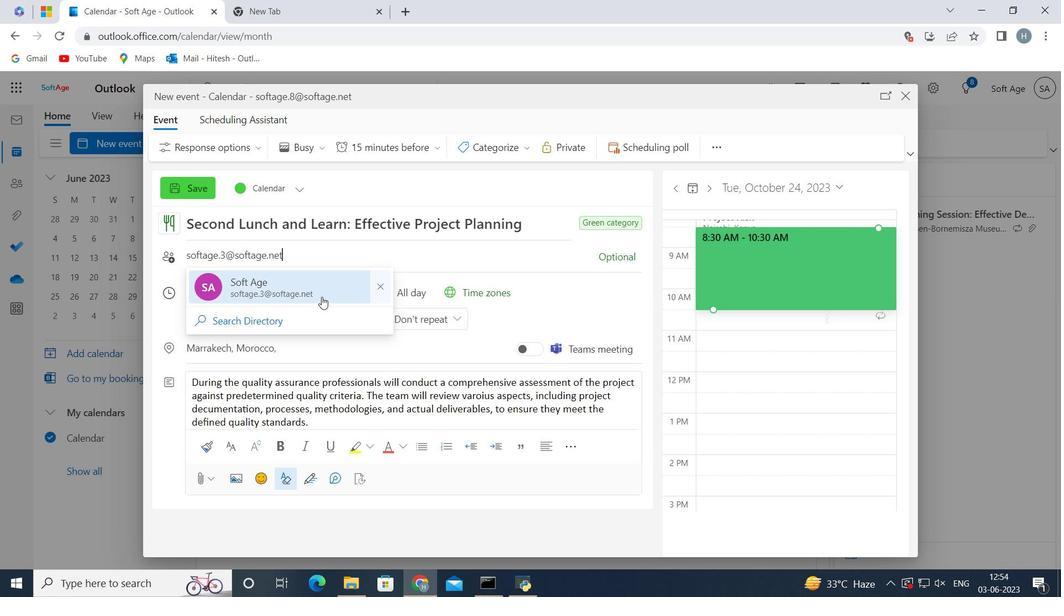 
Action: Key pressed softage.4<Key.shift>@softage.net
Screenshot: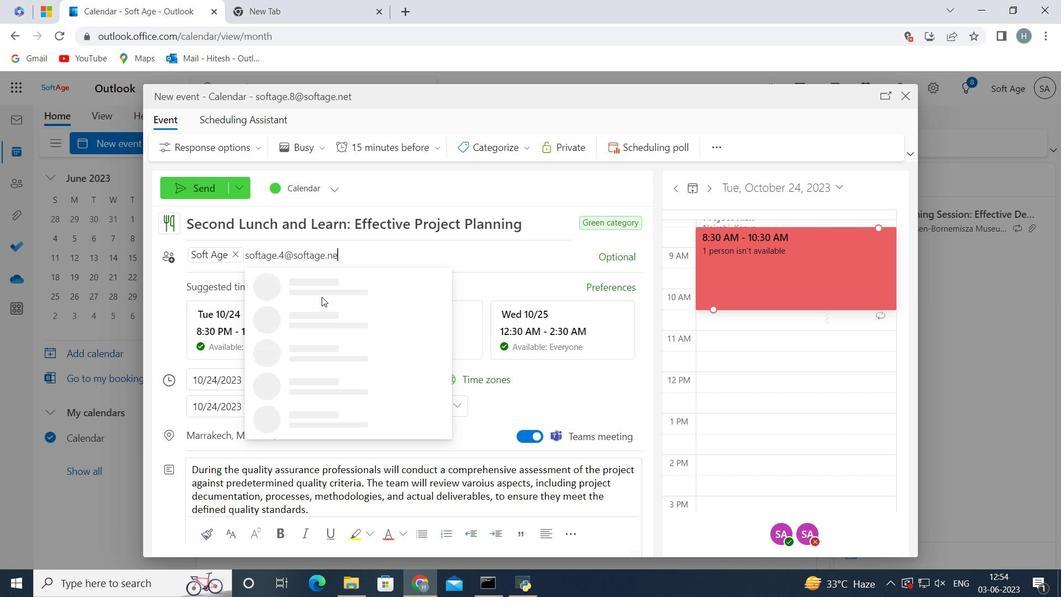 
Action: Mouse moved to (335, 284)
Screenshot: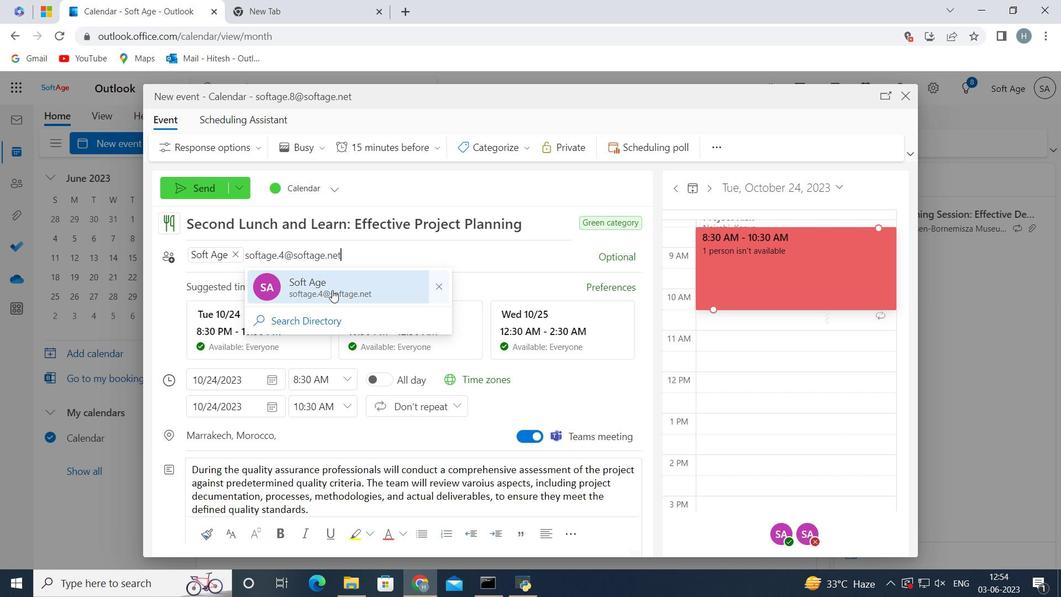 
Action: Mouse pressed left at (335, 284)
Screenshot: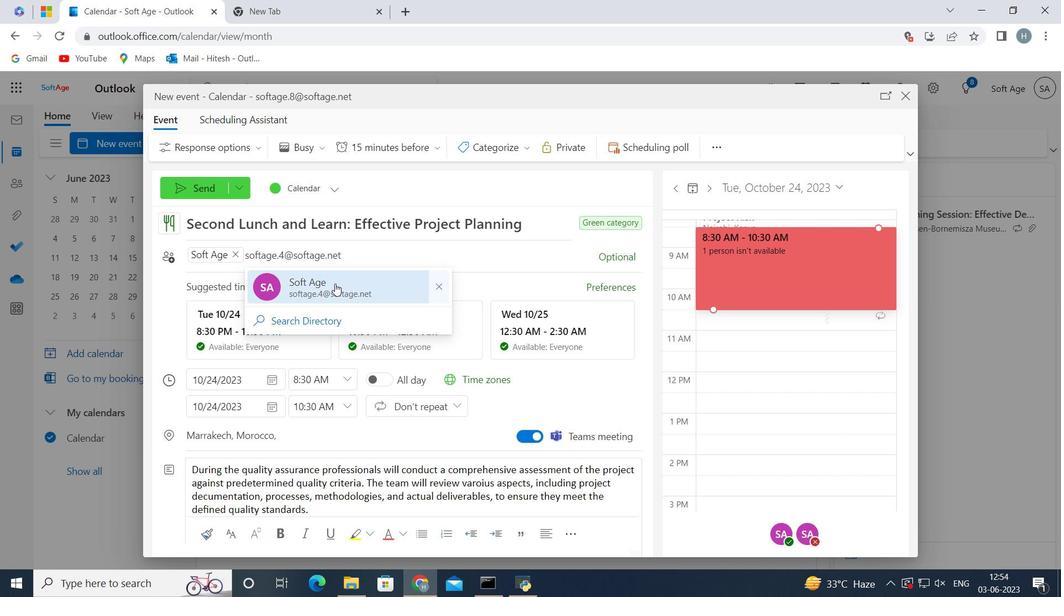 
Action: Mouse moved to (440, 147)
Screenshot: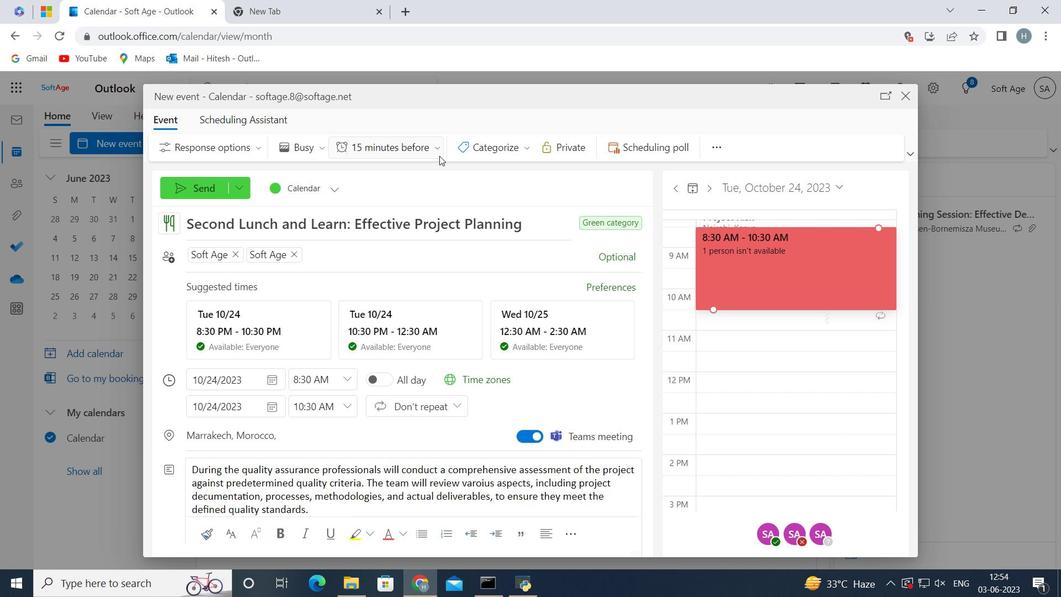 
Action: Mouse pressed left at (440, 147)
Screenshot: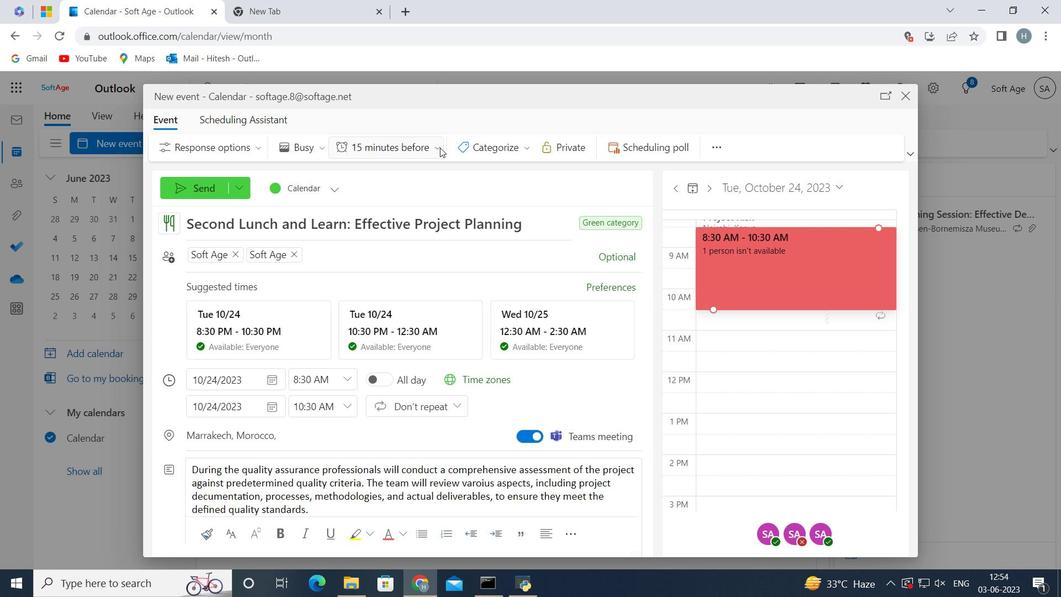 
Action: Mouse moved to (409, 269)
Screenshot: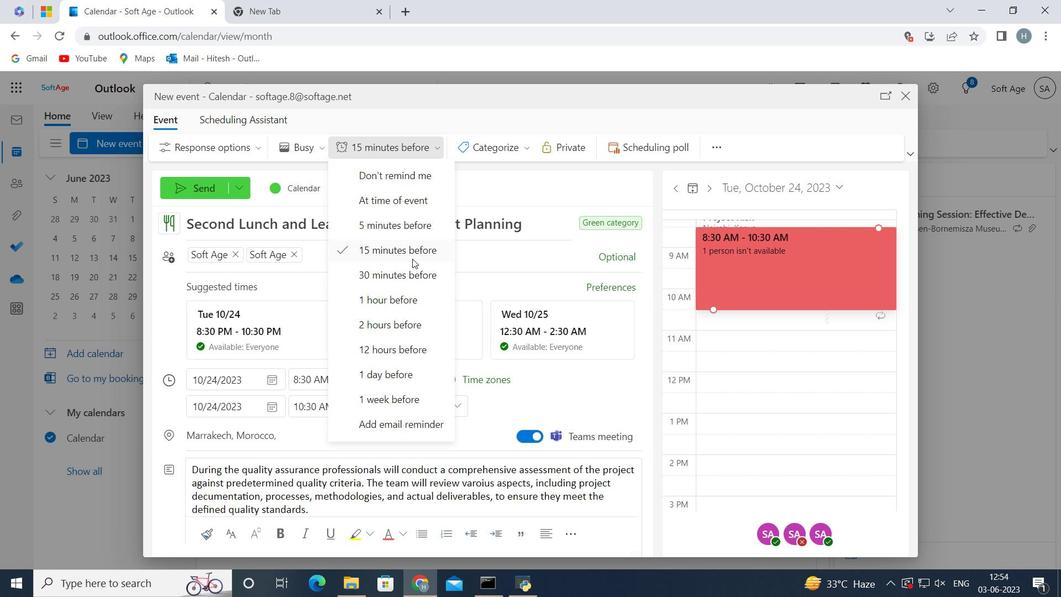 
Action: Mouse pressed left at (409, 269)
Screenshot: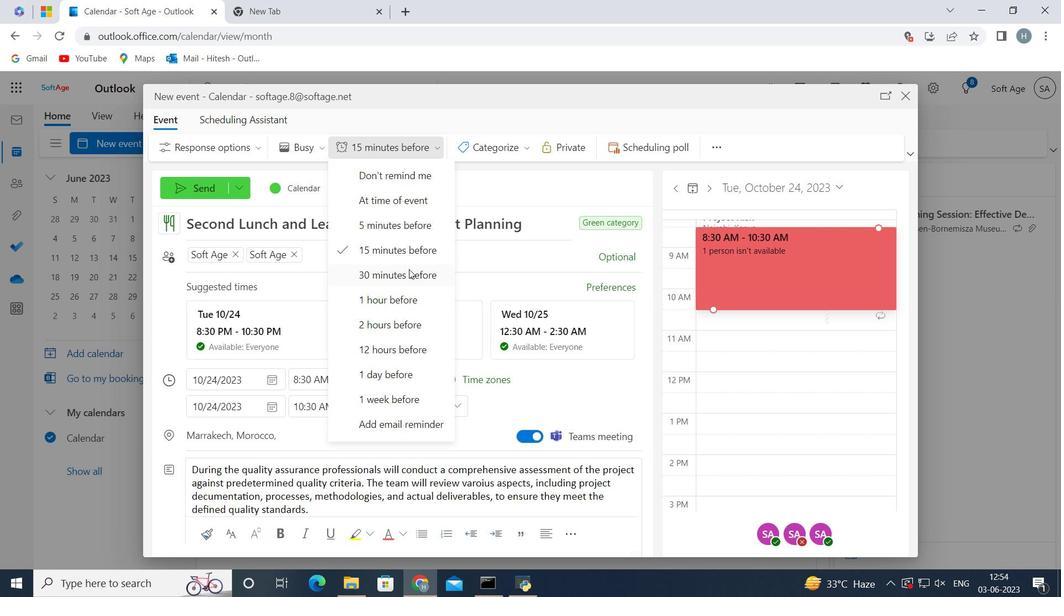 
Action: Mouse moved to (473, 174)
Screenshot: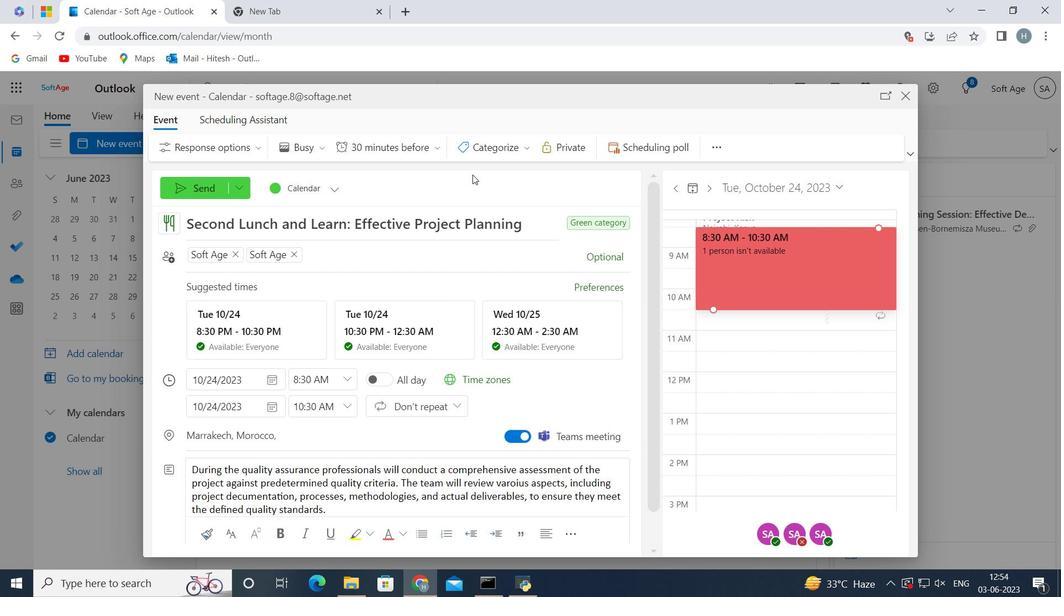 
